 Task: Assign Person0000000129 as Assignee of Child Issue ChildIssue0000000644 of Issue Issue0000000322 in Backlog  in Scrum Project Project0000000065 in Jira. Assign Person0000000129 as Assignee of Child Issue ChildIssue0000000645 of Issue Issue0000000323 in Backlog  in Scrum Project Project0000000065 in Jira. Assign Person0000000130 as Assignee of Child Issue ChildIssue0000000646 of Issue Issue0000000323 in Backlog  in Scrum Project Project0000000065 in Jira. Assign Person0000000130 as Assignee of Child Issue ChildIssue0000000647 of Issue Issue0000000324 in Backlog  in Scrum Project Project0000000065 in Jira. Assign Person0000000130 as Assignee of Child Issue ChildIssue0000000648 of Issue Issue0000000324 in Backlog  in Scrum Project Project0000000065 in Jira
Action: Mouse moved to (1118, 441)
Screenshot: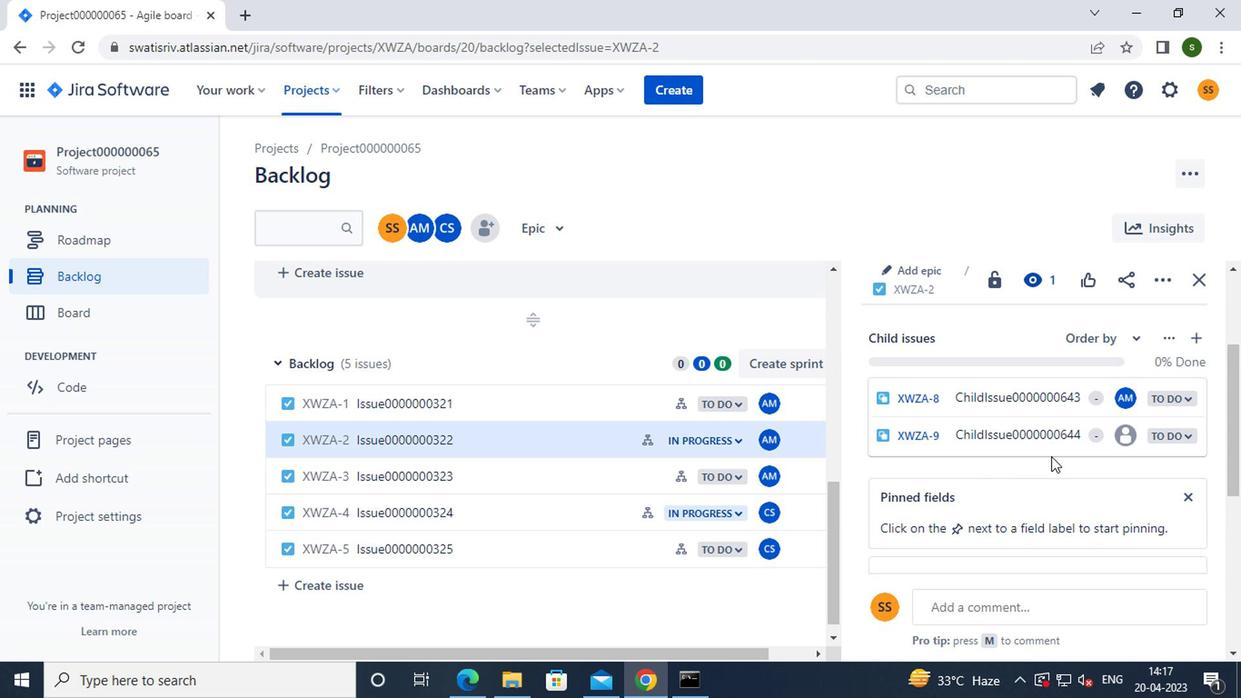 
Action: Mouse pressed left at (1118, 441)
Screenshot: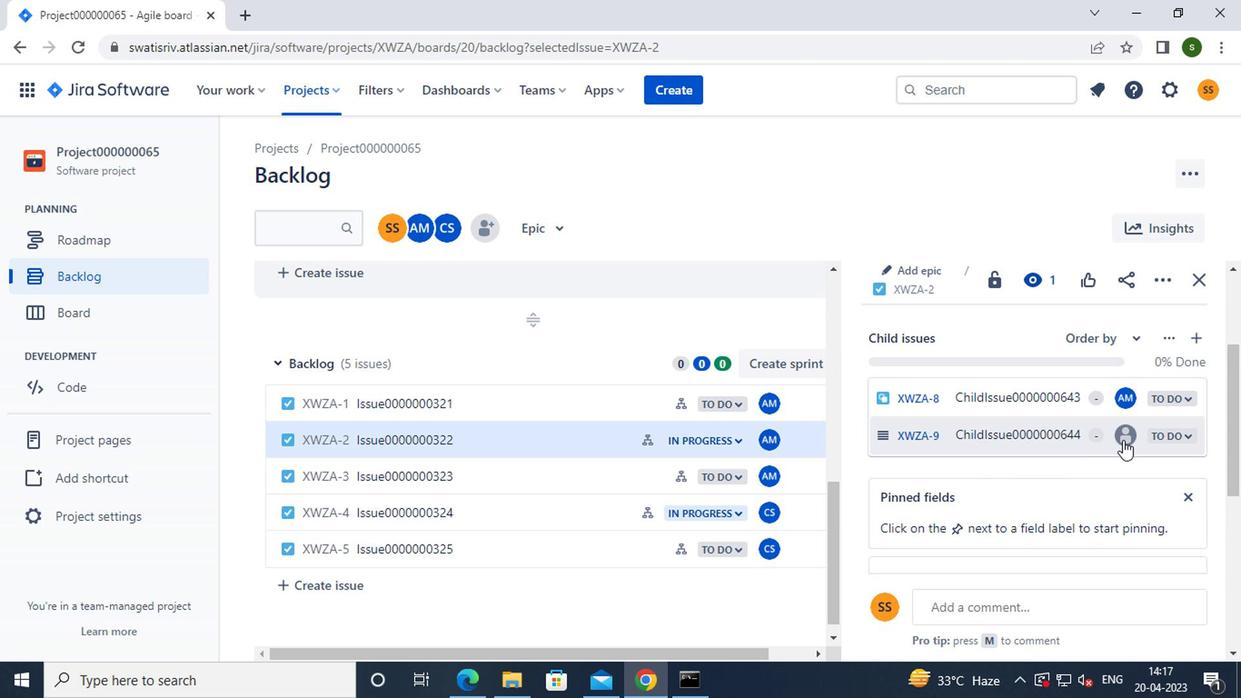 
Action: Mouse moved to (916, 481)
Screenshot: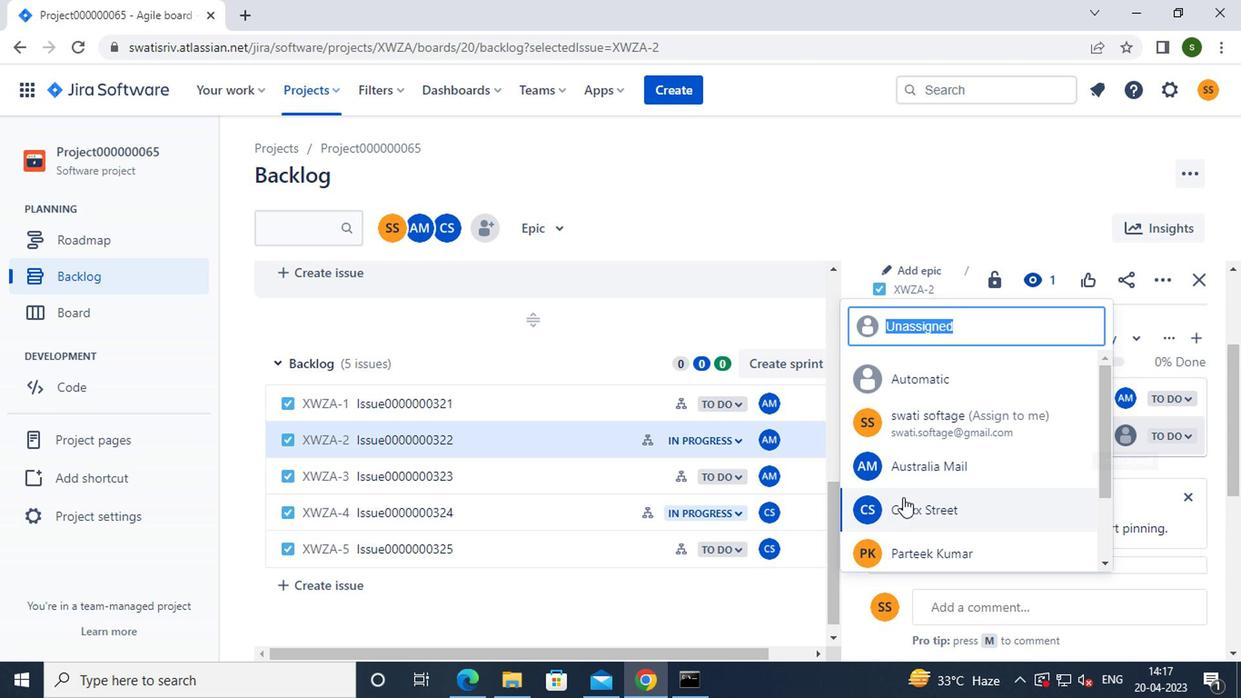 
Action: Mouse pressed left at (916, 481)
Screenshot: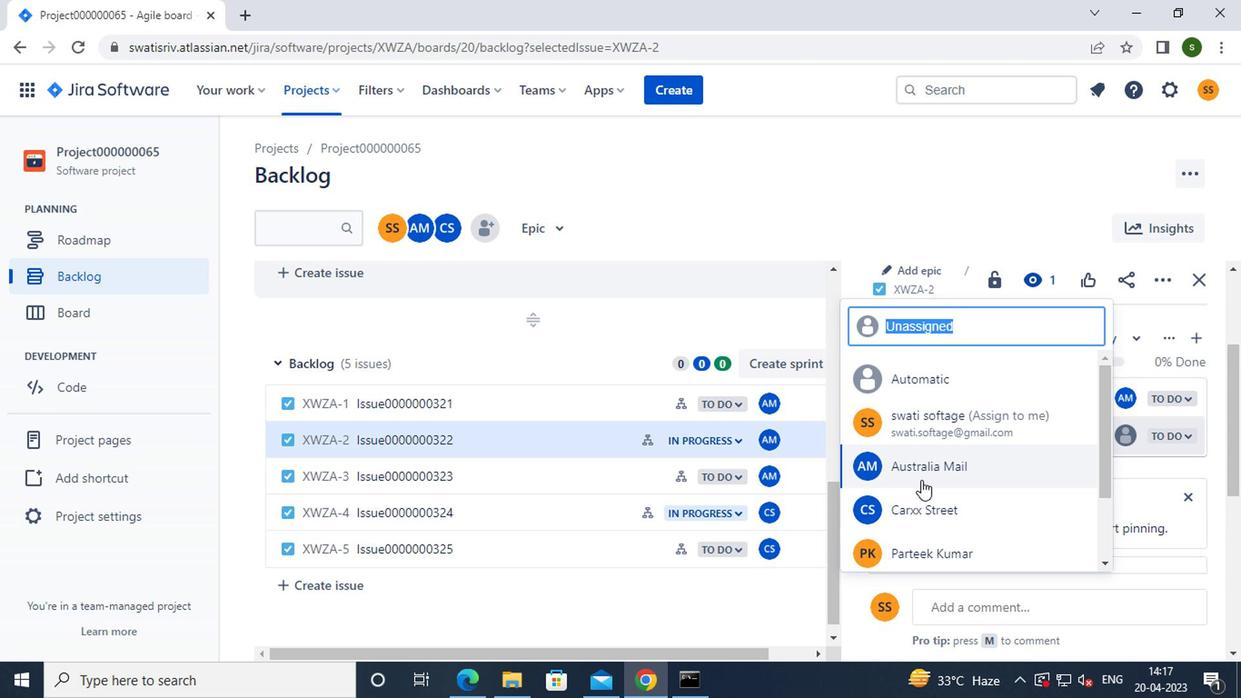 
Action: Mouse moved to (590, 478)
Screenshot: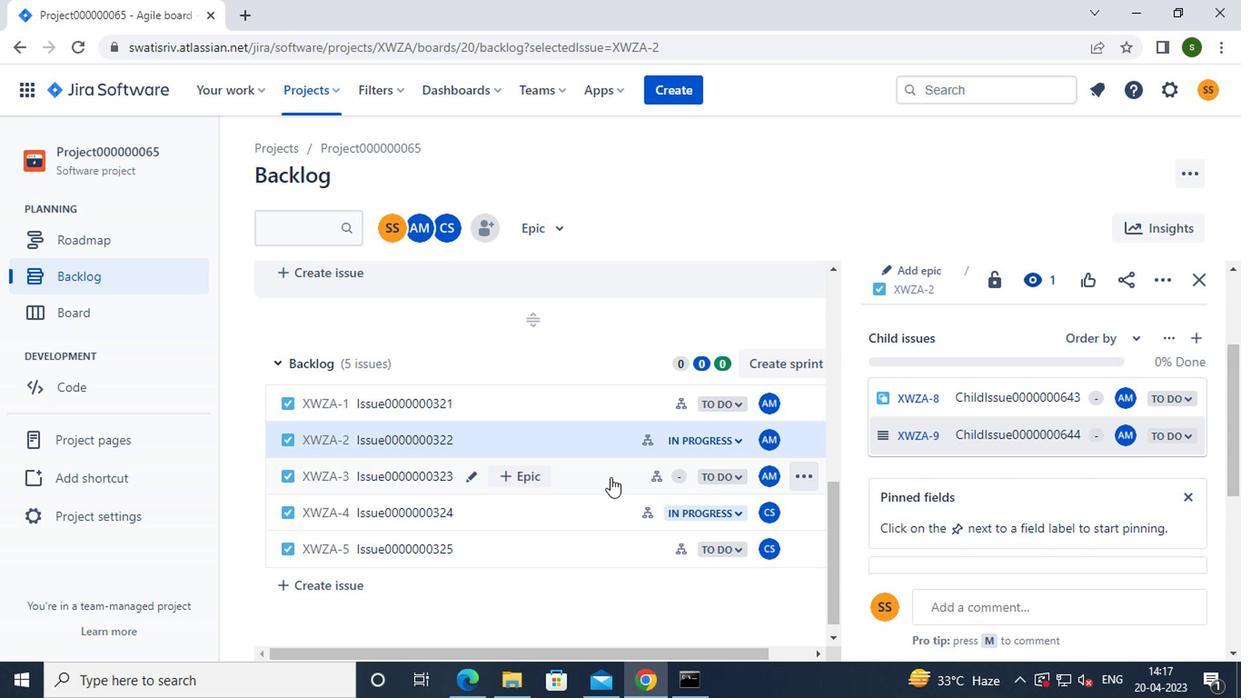 
Action: Mouse pressed left at (590, 478)
Screenshot: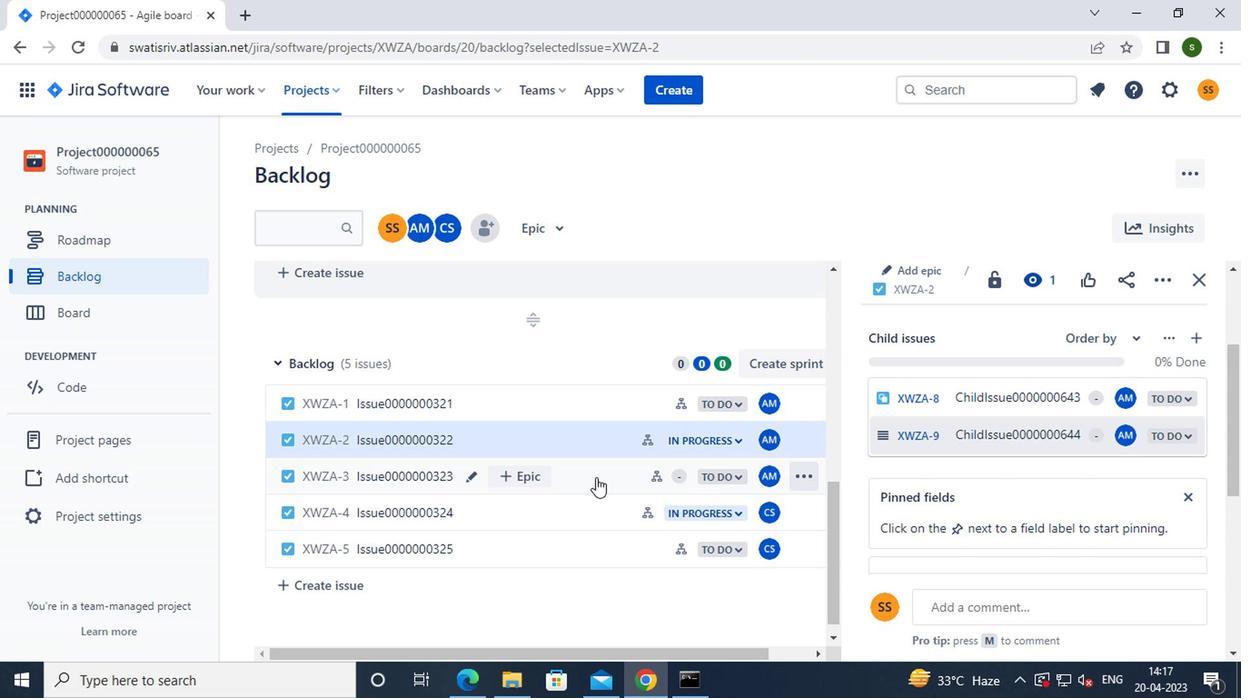 
Action: Mouse moved to (1013, 486)
Screenshot: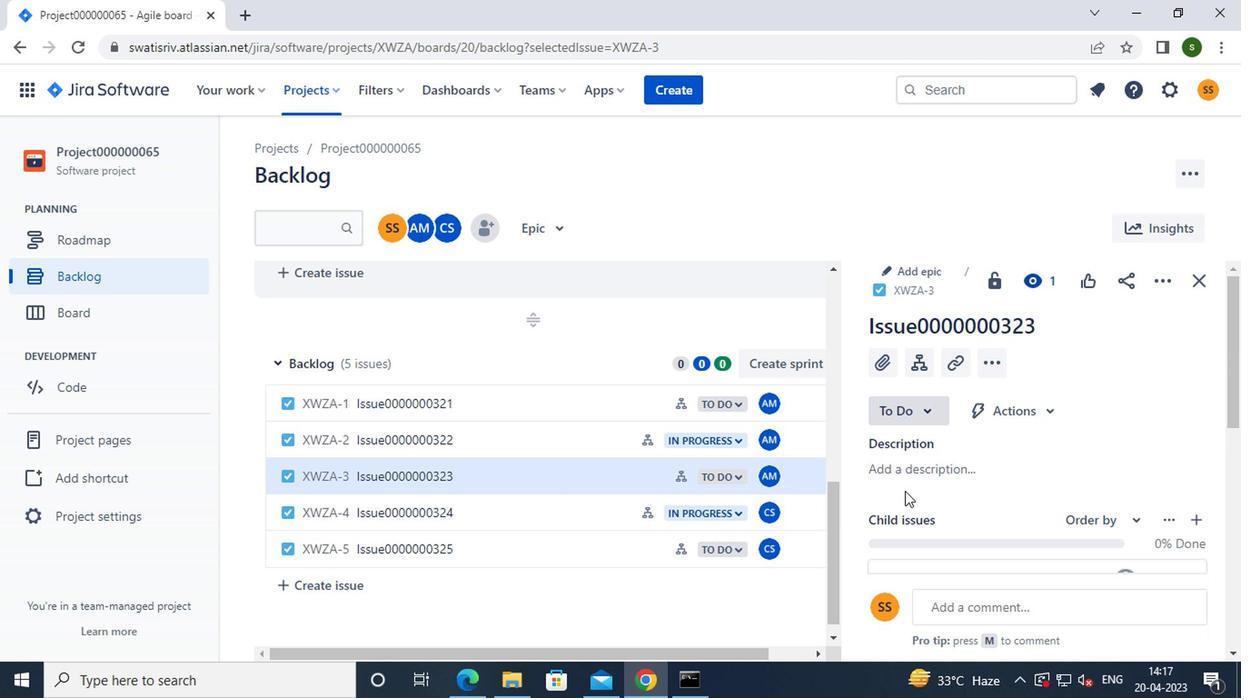 
Action: Mouse scrolled (1013, 484) with delta (0, -1)
Screenshot: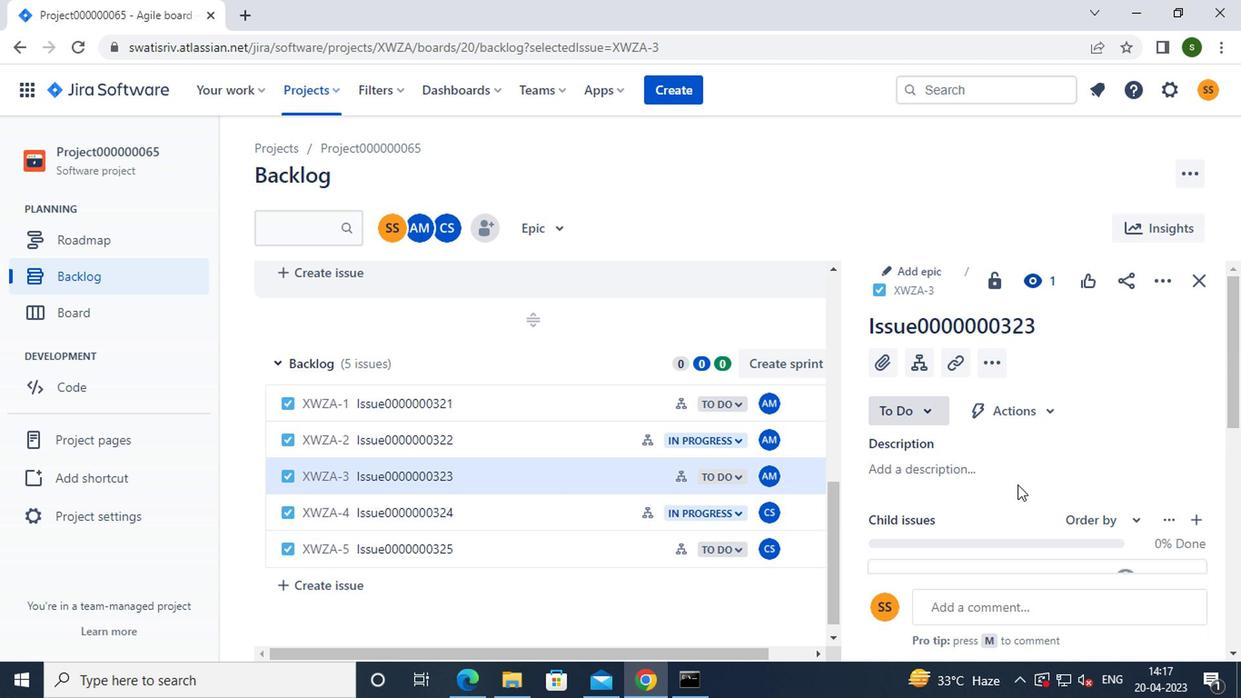 
Action: Mouse scrolled (1013, 484) with delta (0, -1)
Screenshot: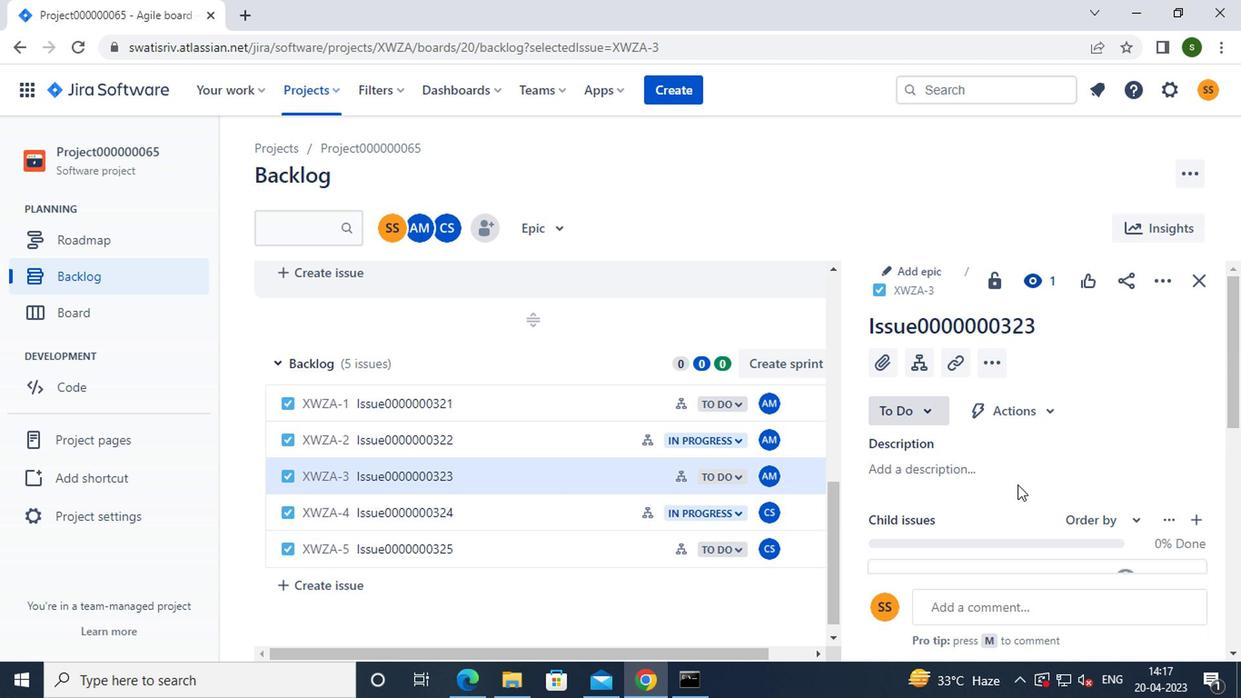 
Action: Mouse scrolled (1013, 484) with delta (0, -1)
Screenshot: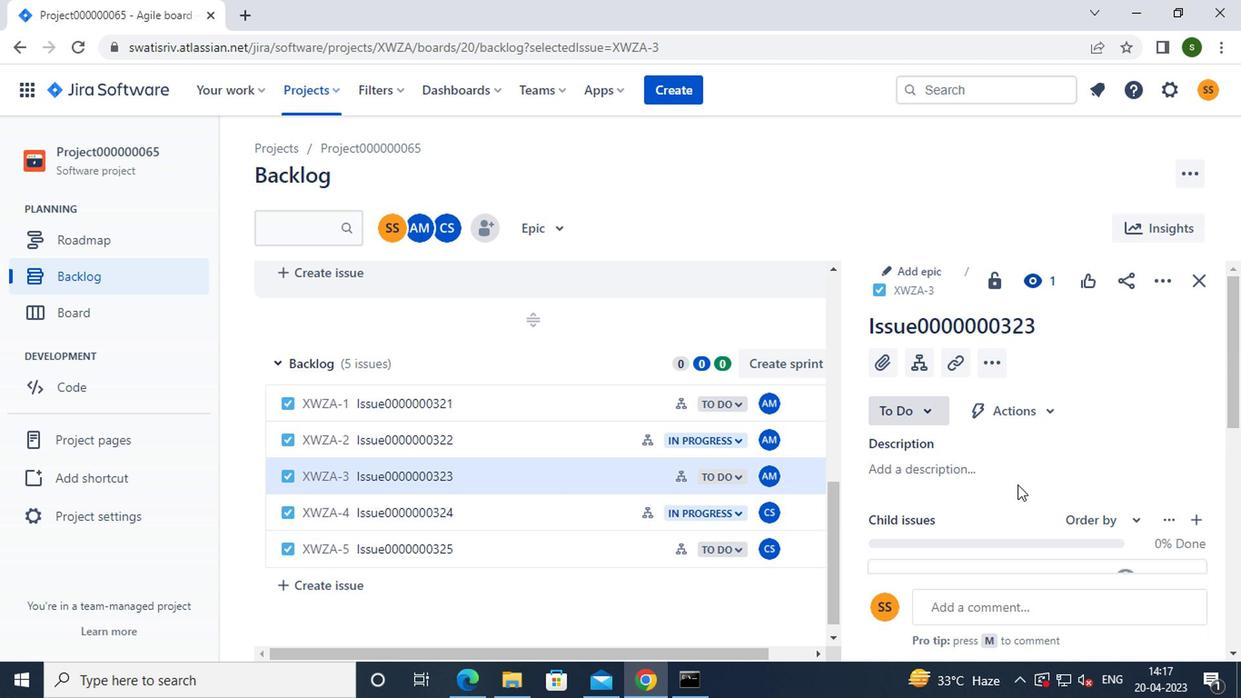 
Action: Mouse moved to (1040, 457)
Screenshot: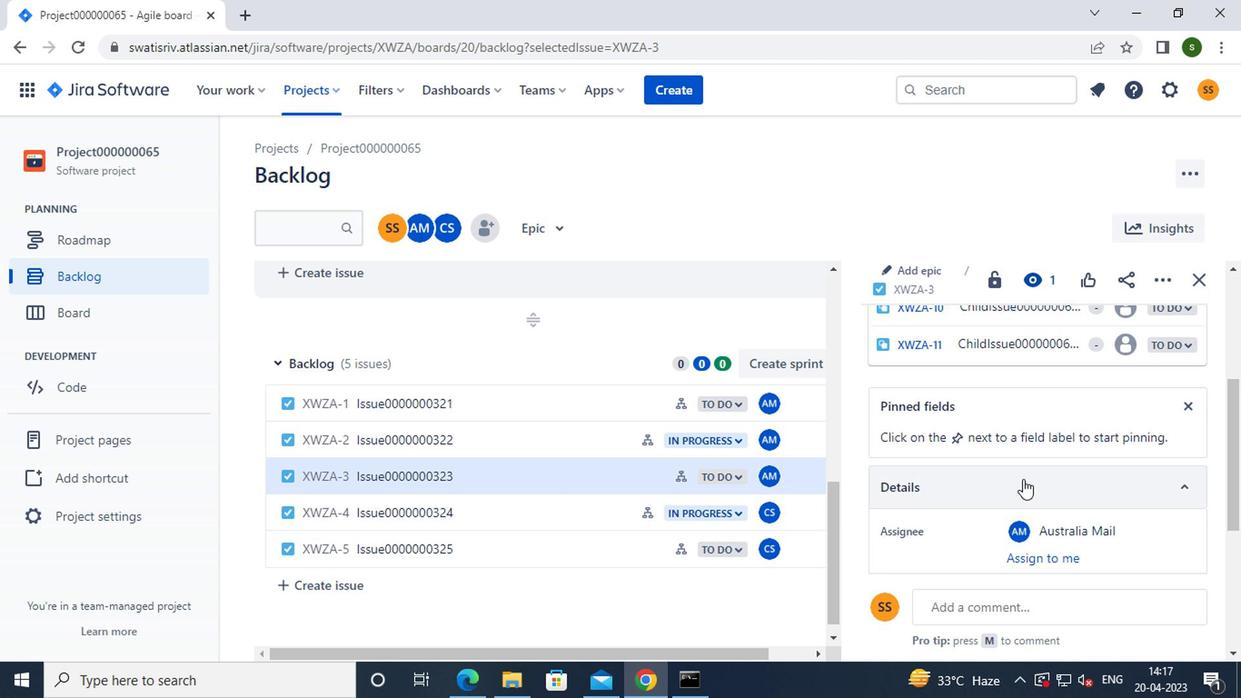 
Action: Mouse scrolled (1040, 459) with delta (0, 1)
Screenshot: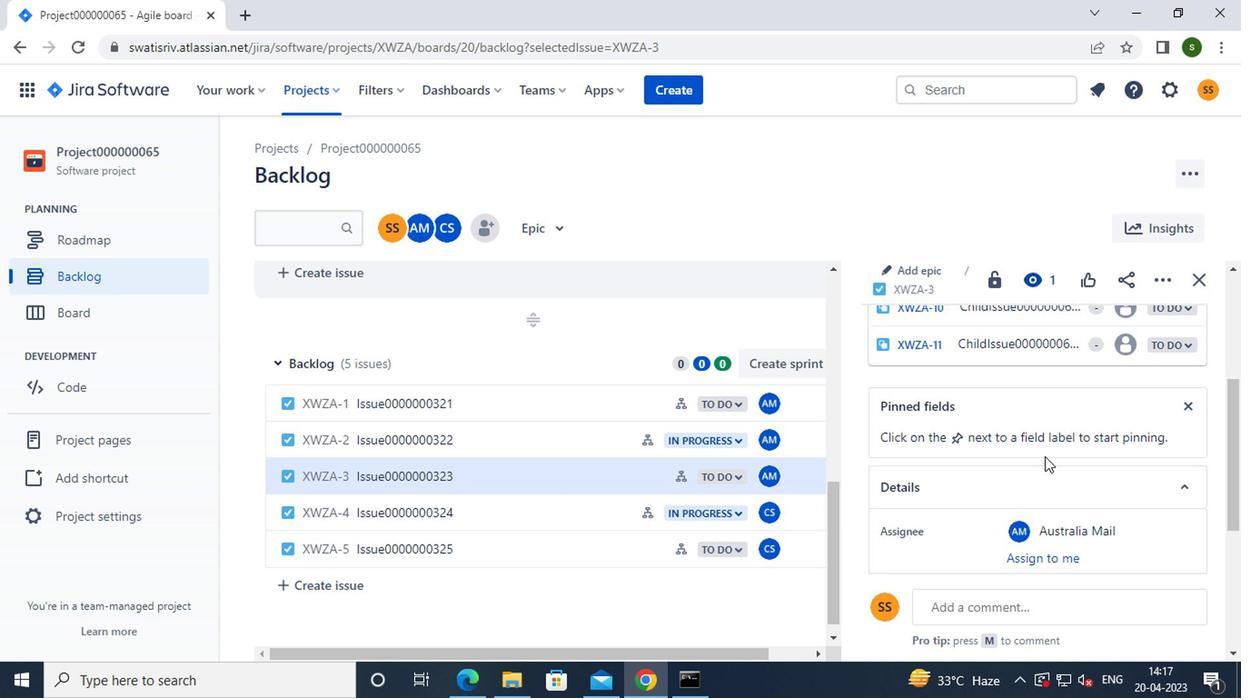 
Action: Mouse moved to (1123, 409)
Screenshot: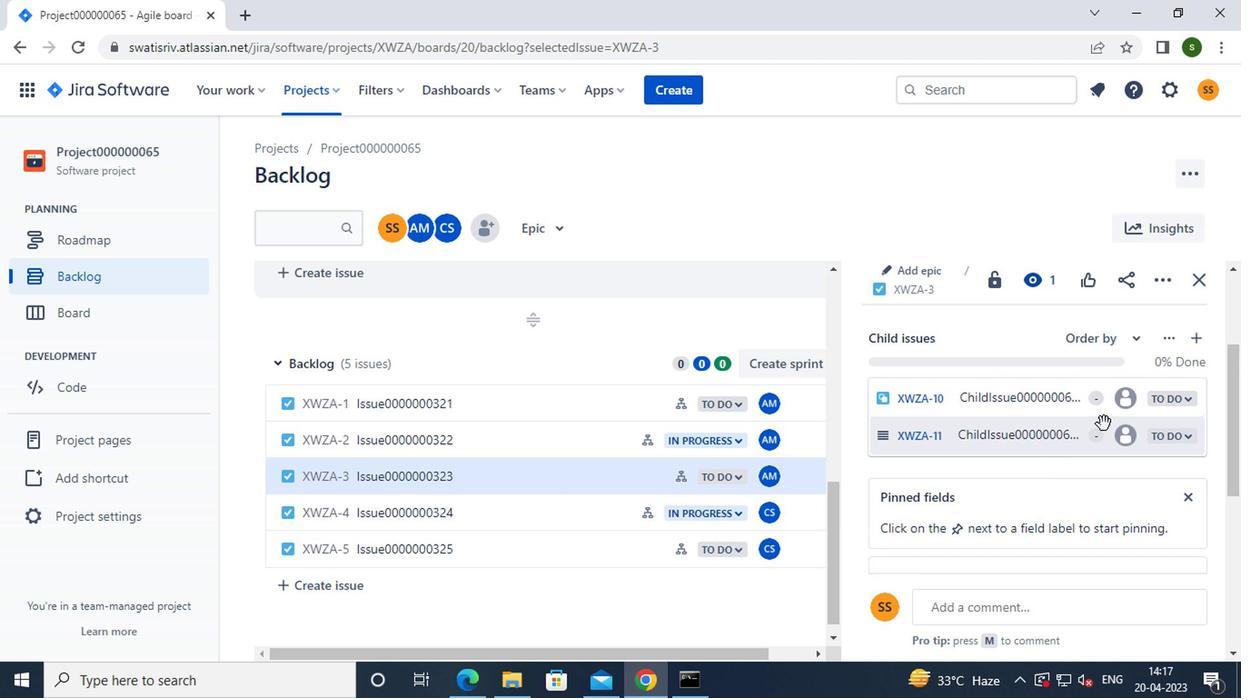 
Action: Mouse pressed left at (1123, 409)
Screenshot: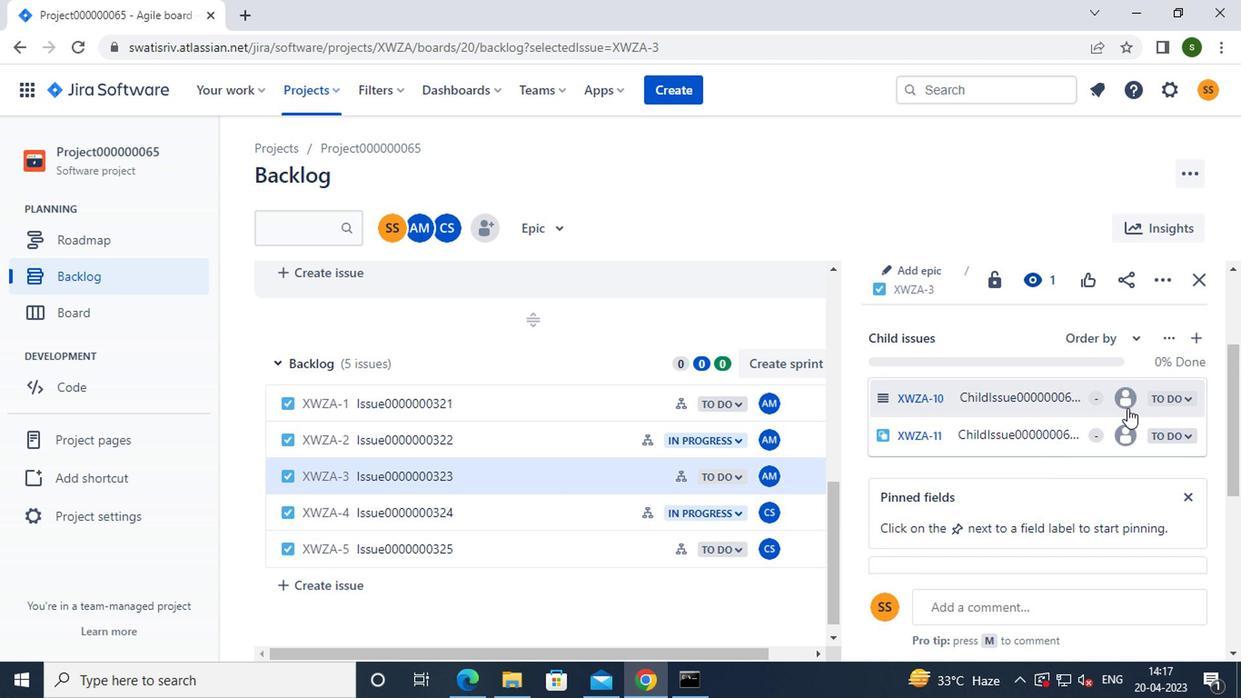 
Action: Mouse moved to (975, 434)
Screenshot: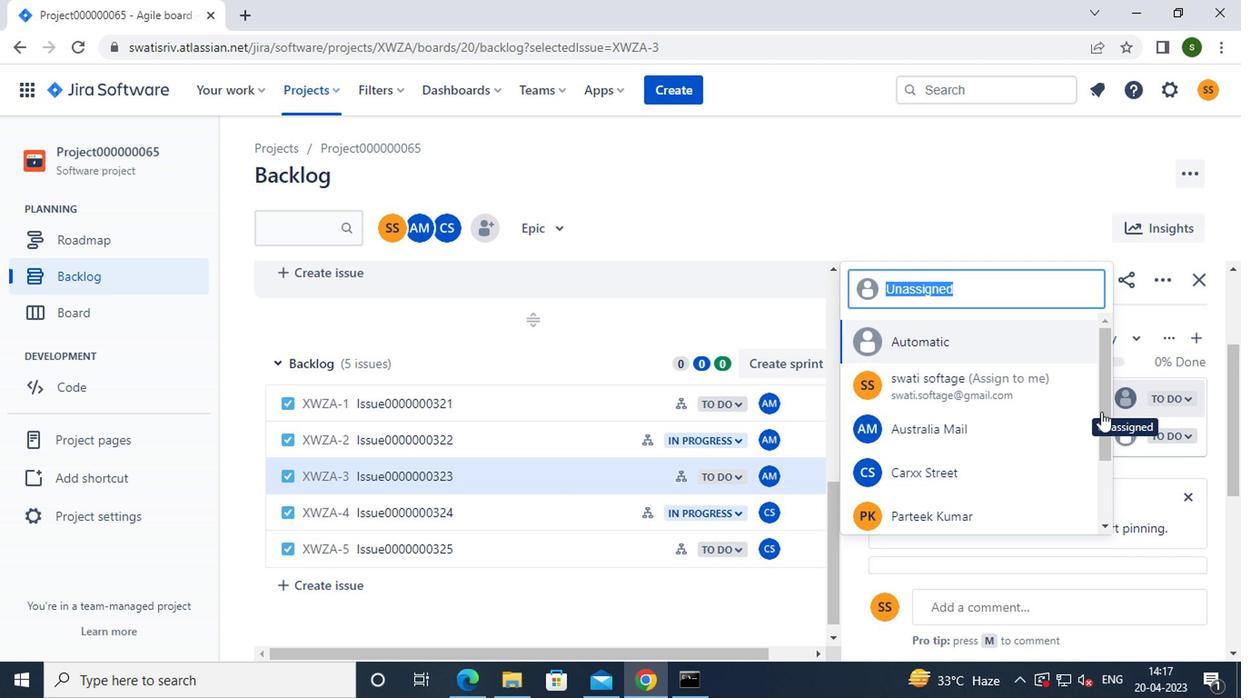 
Action: Mouse pressed left at (975, 434)
Screenshot: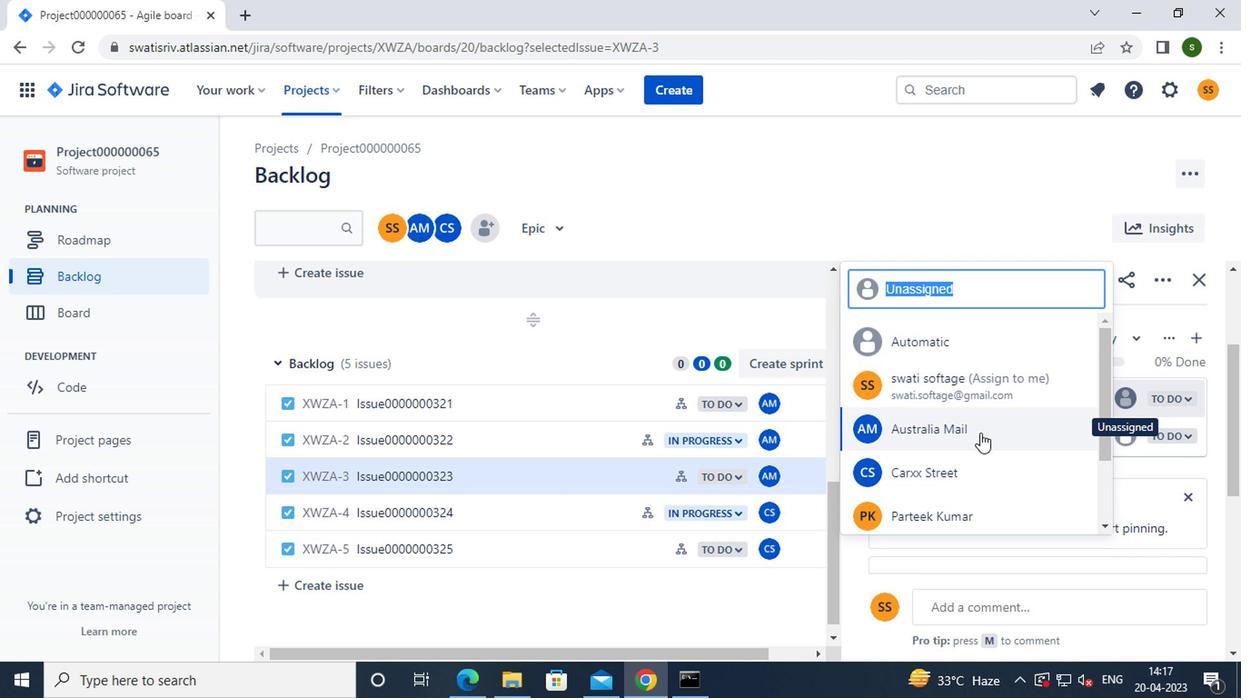 
Action: Mouse moved to (1122, 437)
Screenshot: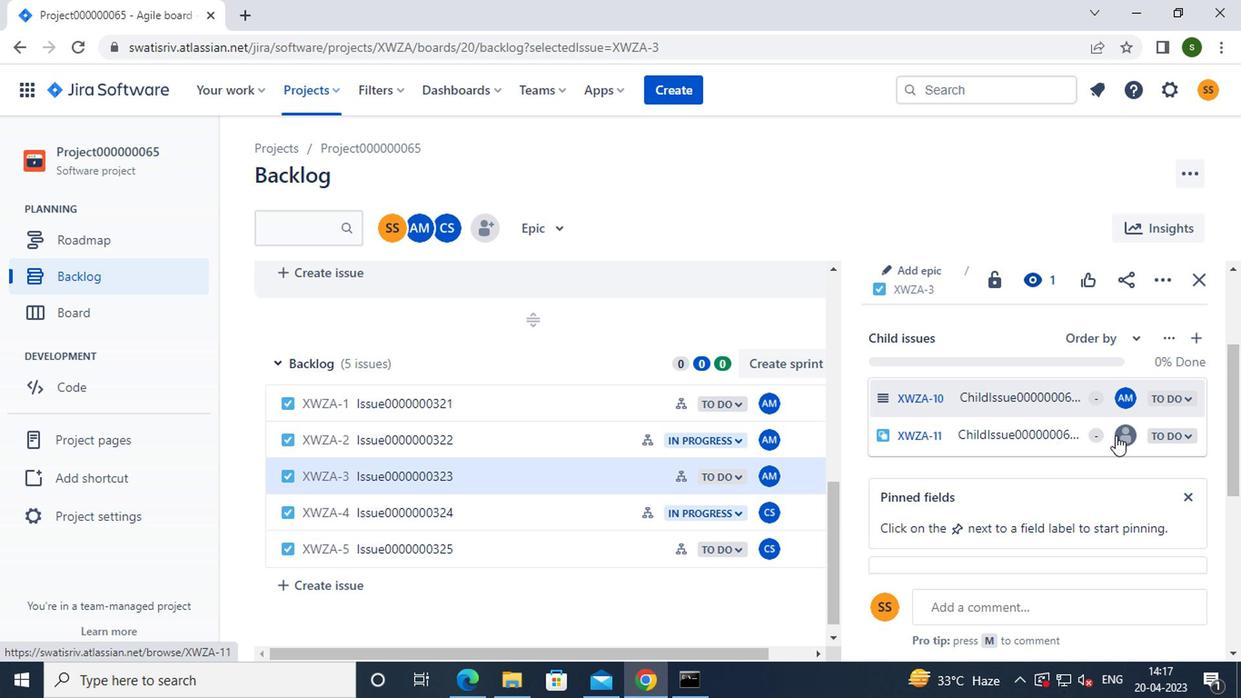 
Action: Mouse pressed left at (1122, 437)
Screenshot: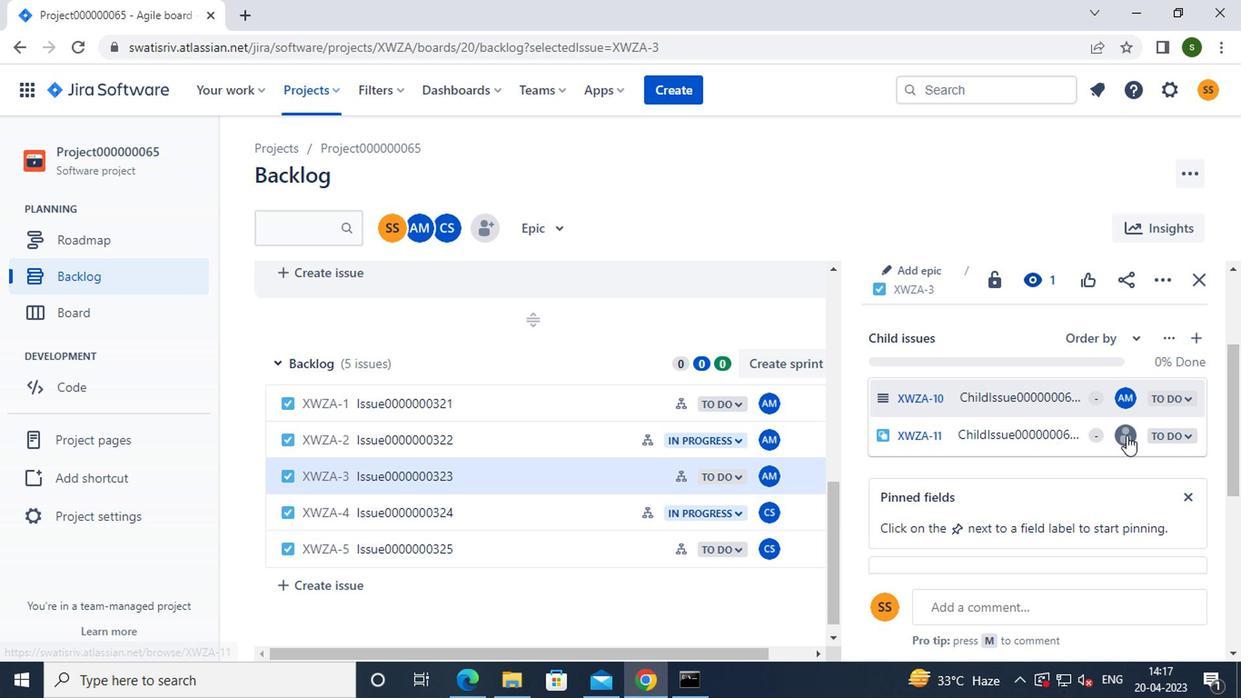 
Action: Mouse moved to (912, 513)
Screenshot: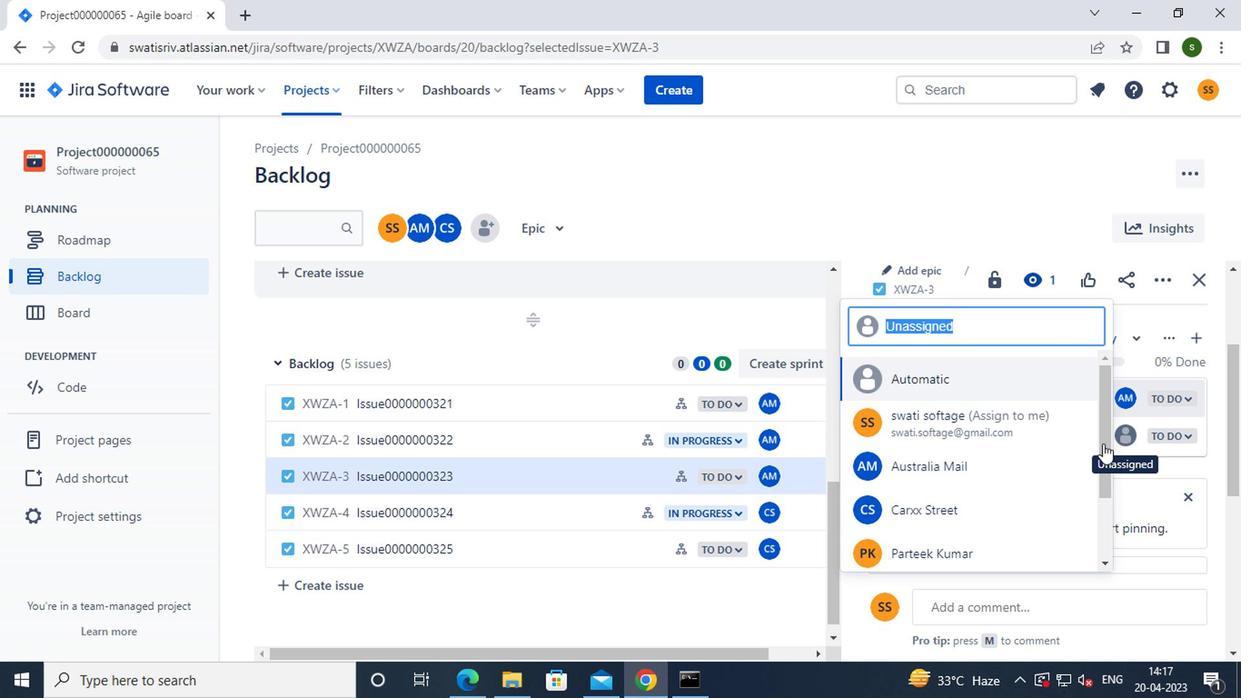
Action: Mouse pressed left at (912, 513)
Screenshot: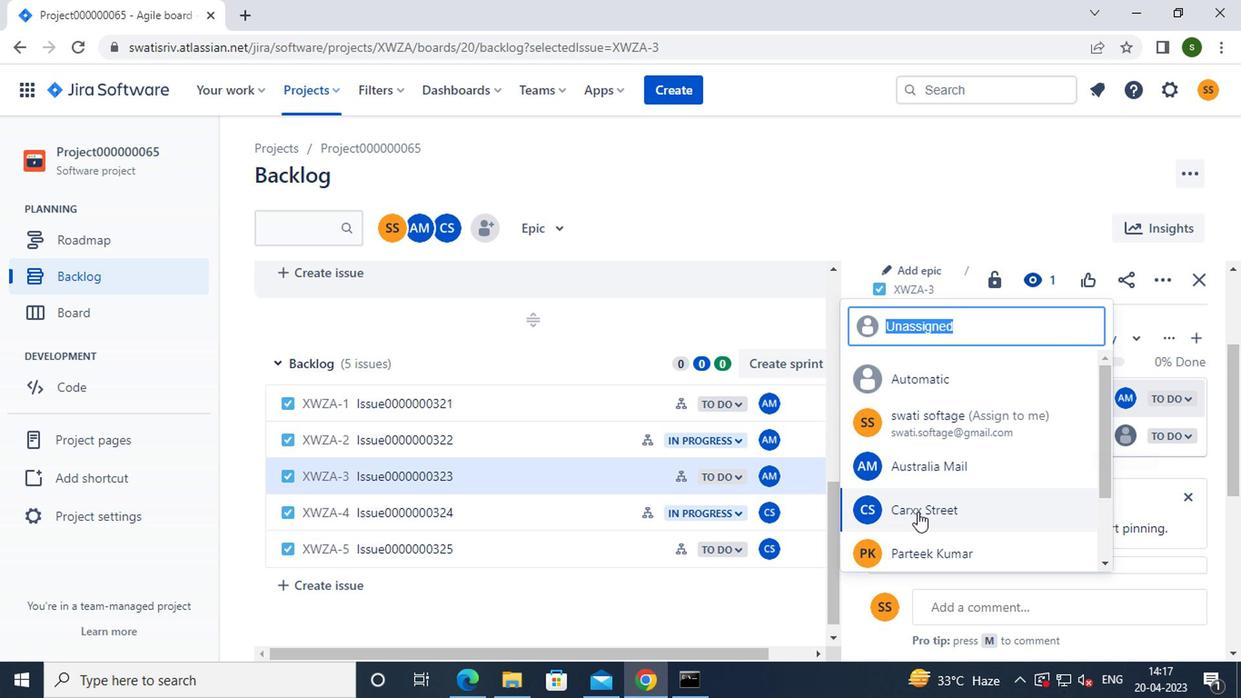 
Action: Mouse moved to (590, 509)
Screenshot: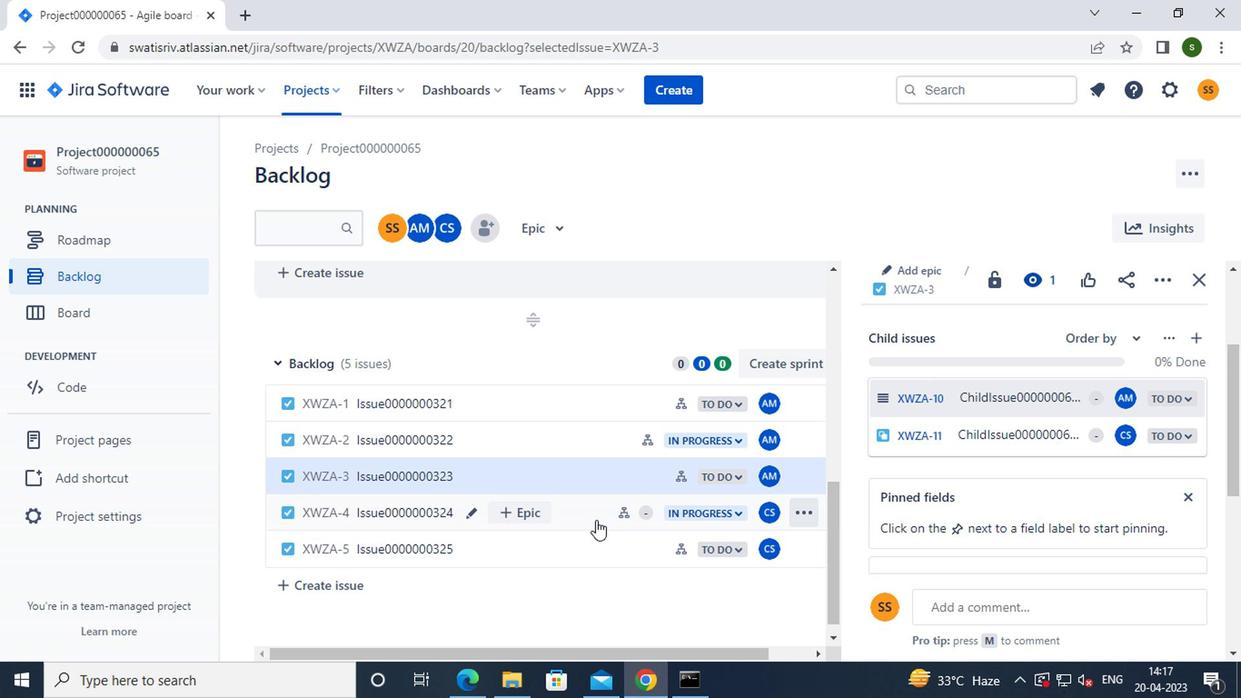 
Action: Mouse pressed left at (590, 509)
Screenshot: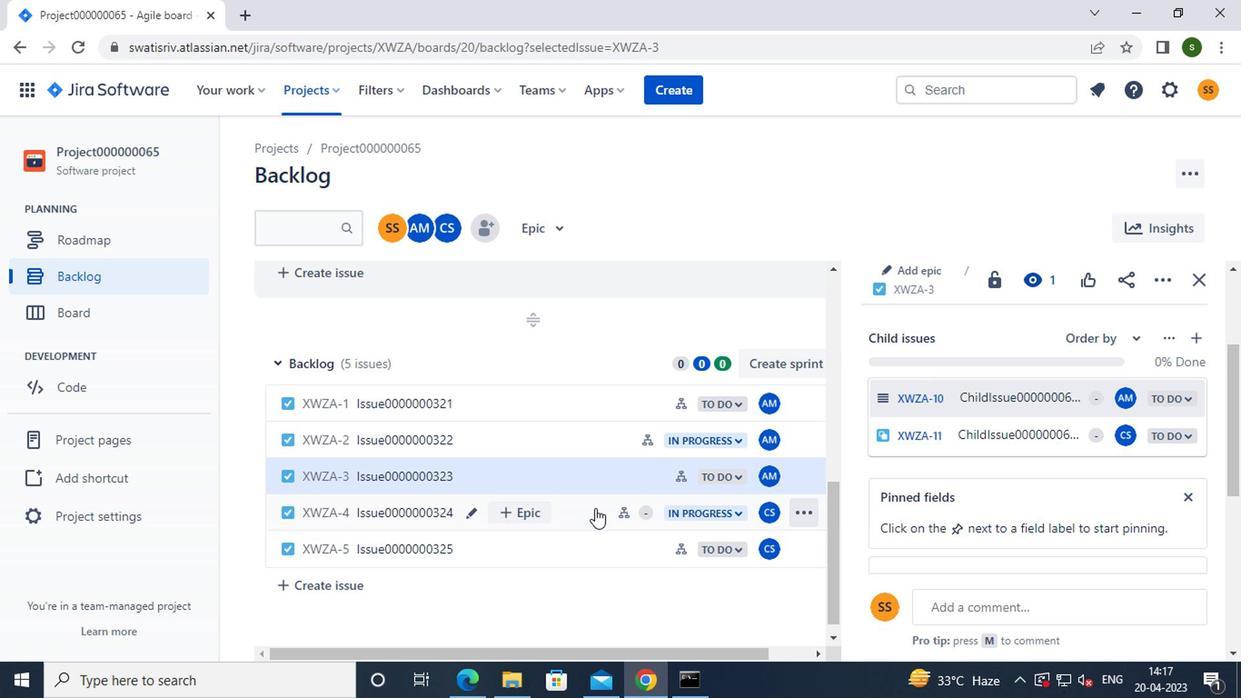 
Action: Mouse moved to (1046, 490)
Screenshot: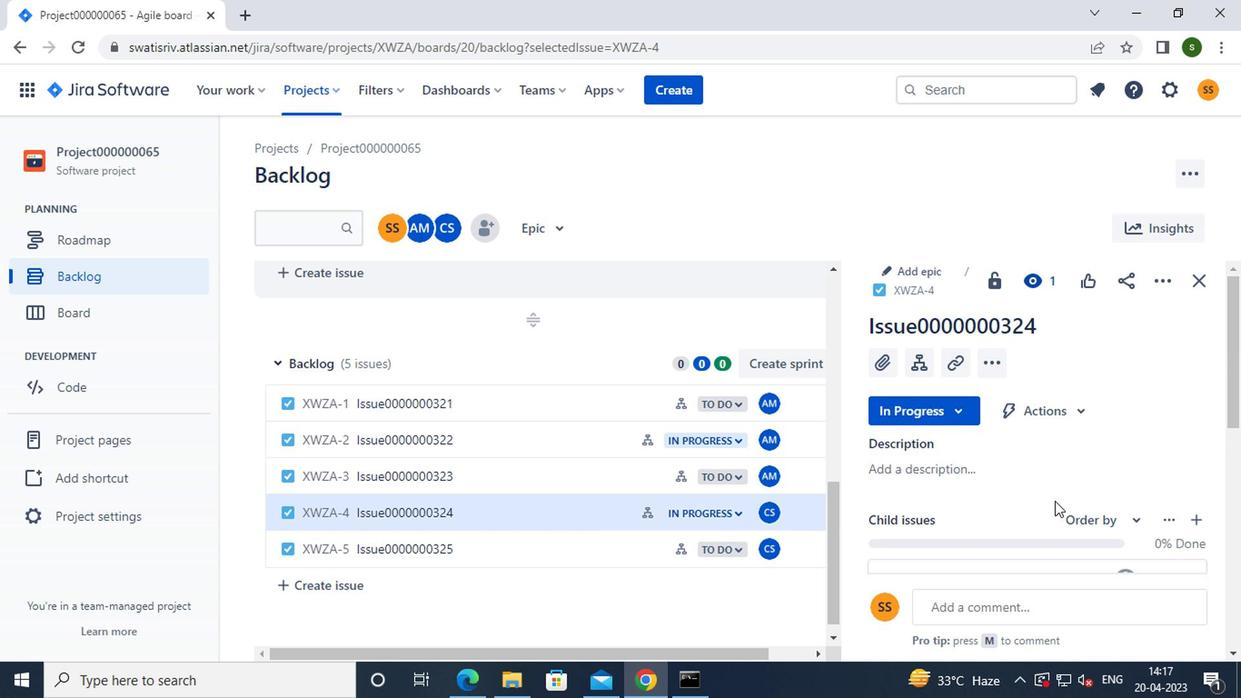
Action: Mouse scrolled (1046, 489) with delta (0, -1)
Screenshot: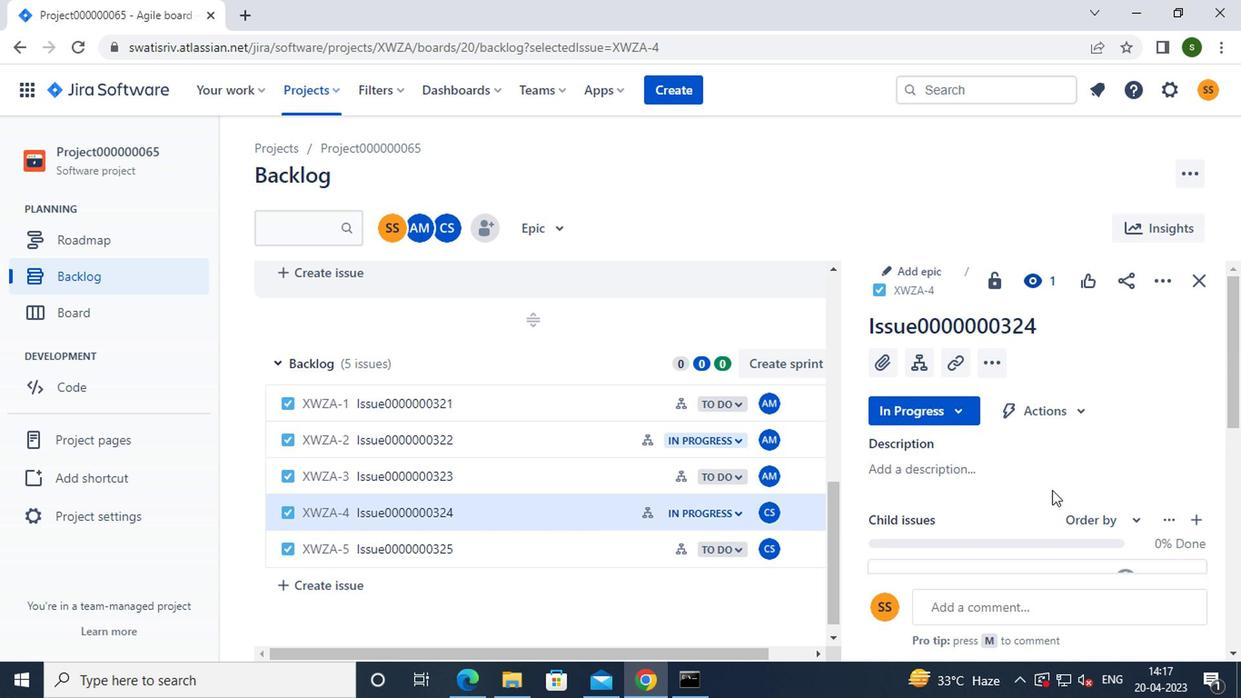 
Action: Mouse scrolled (1046, 489) with delta (0, -1)
Screenshot: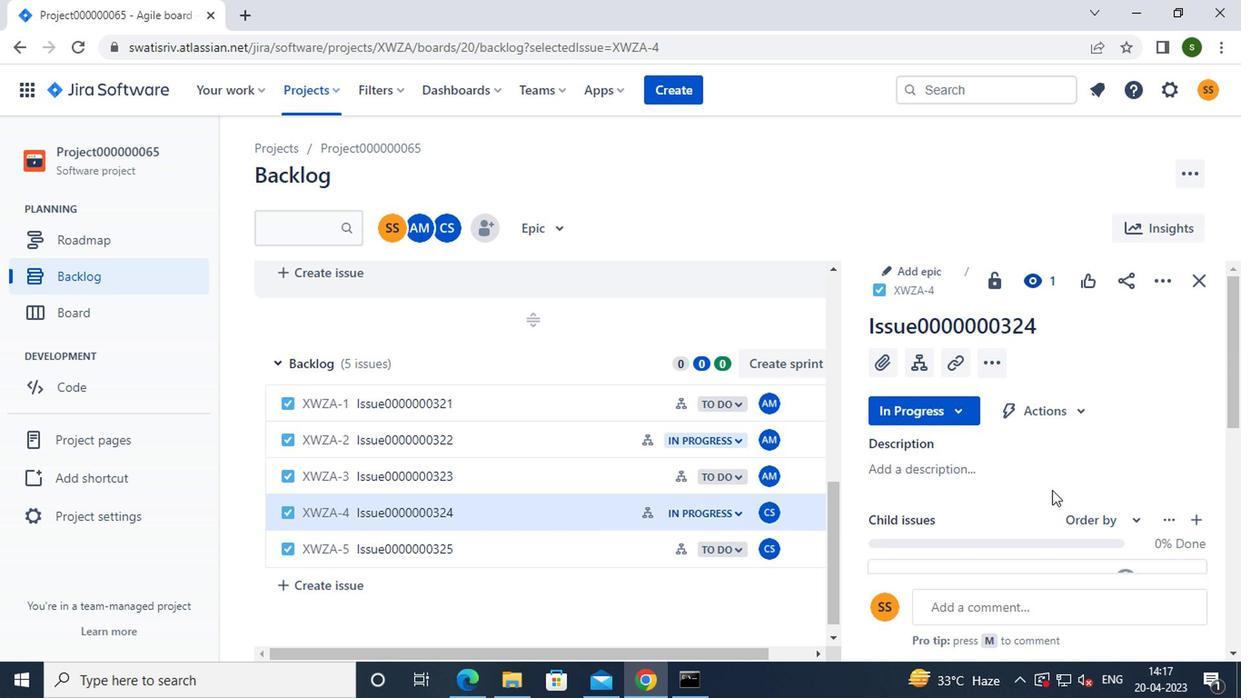 
Action: Mouse moved to (1116, 400)
Screenshot: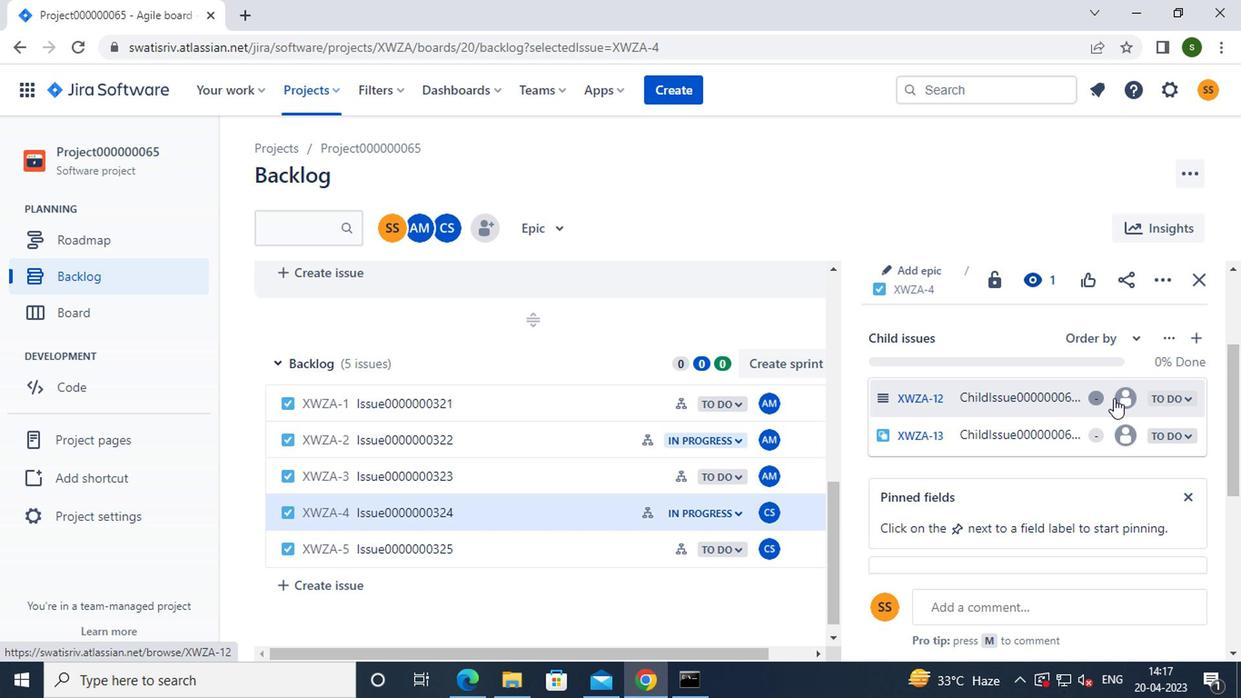 
Action: Mouse pressed left at (1116, 400)
Screenshot: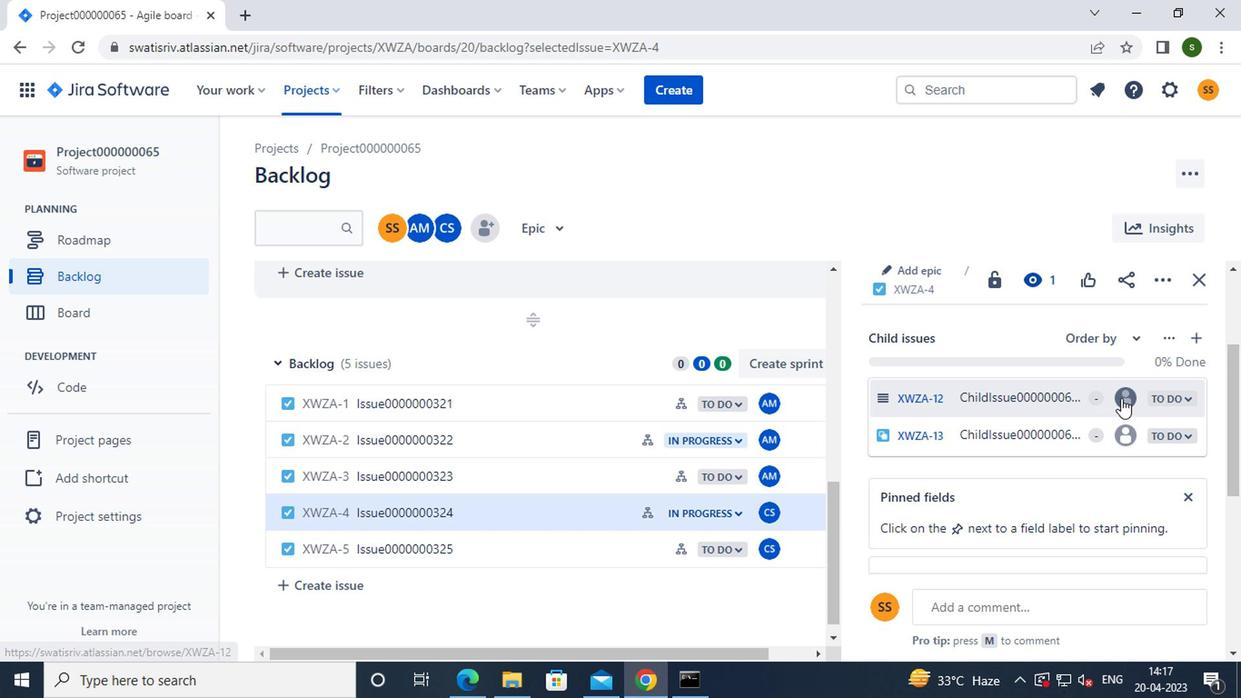 
Action: Mouse moved to (956, 469)
Screenshot: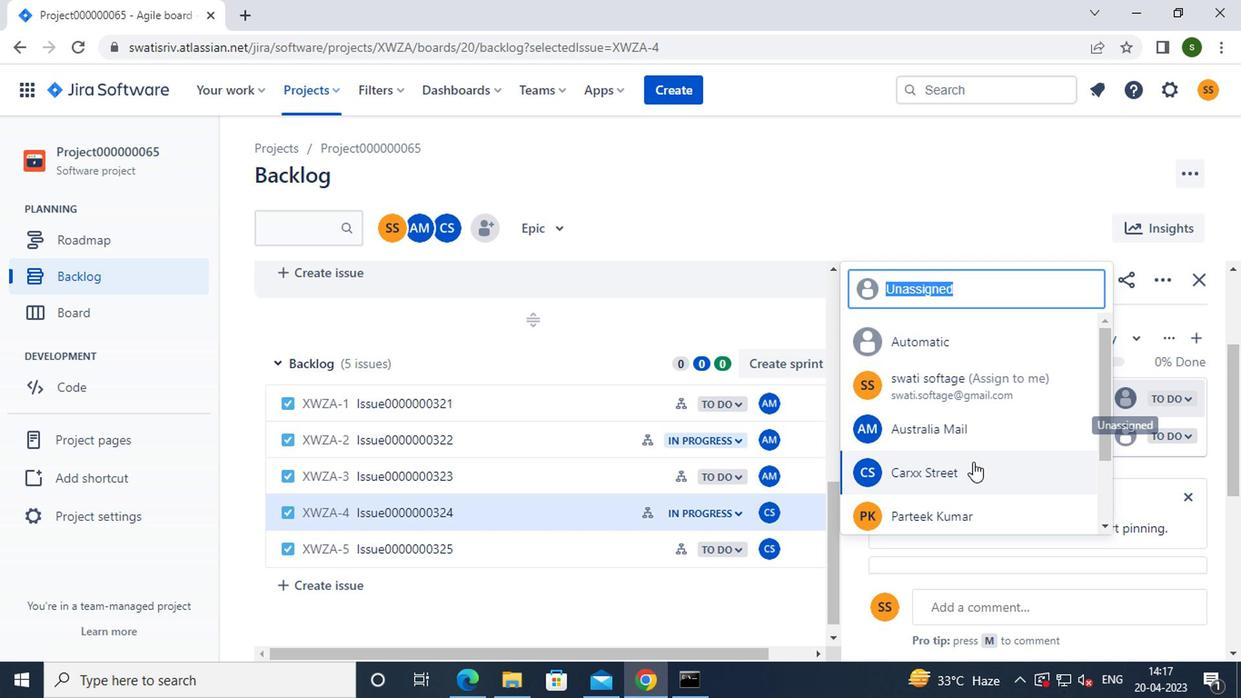 
Action: Mouse pressed left at (956, 469)
Screenshot: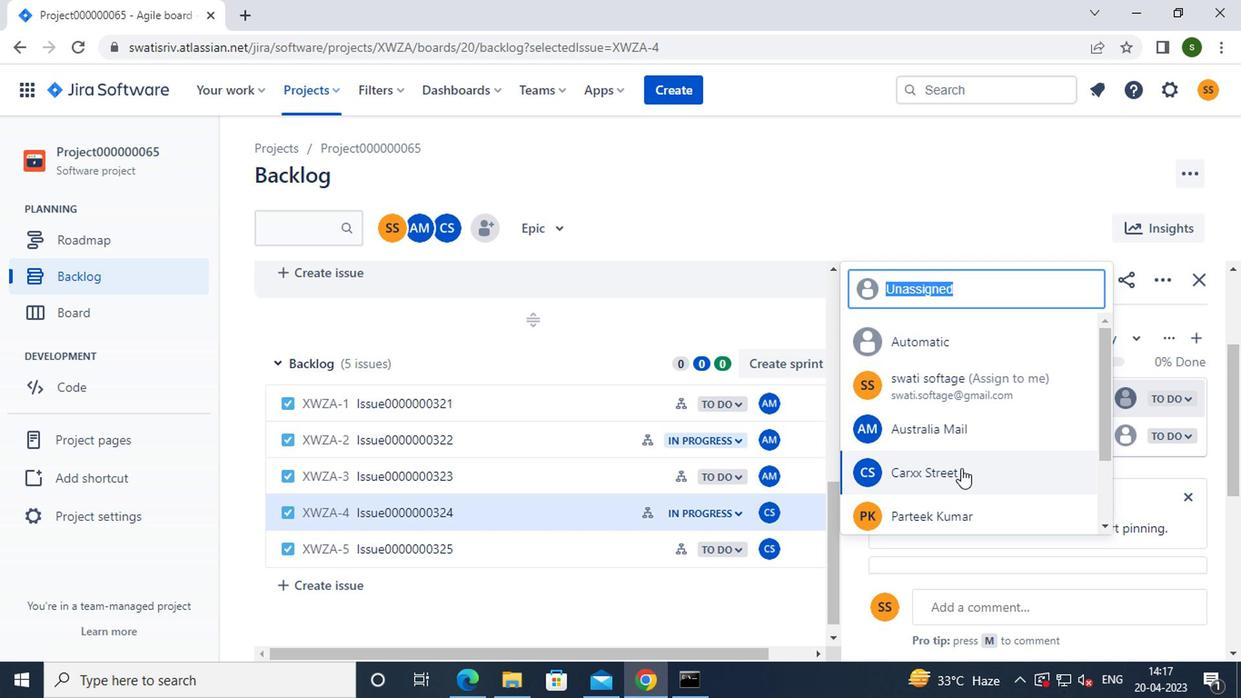 
Action: Mouse moved to (1113, 432)
Screenshot: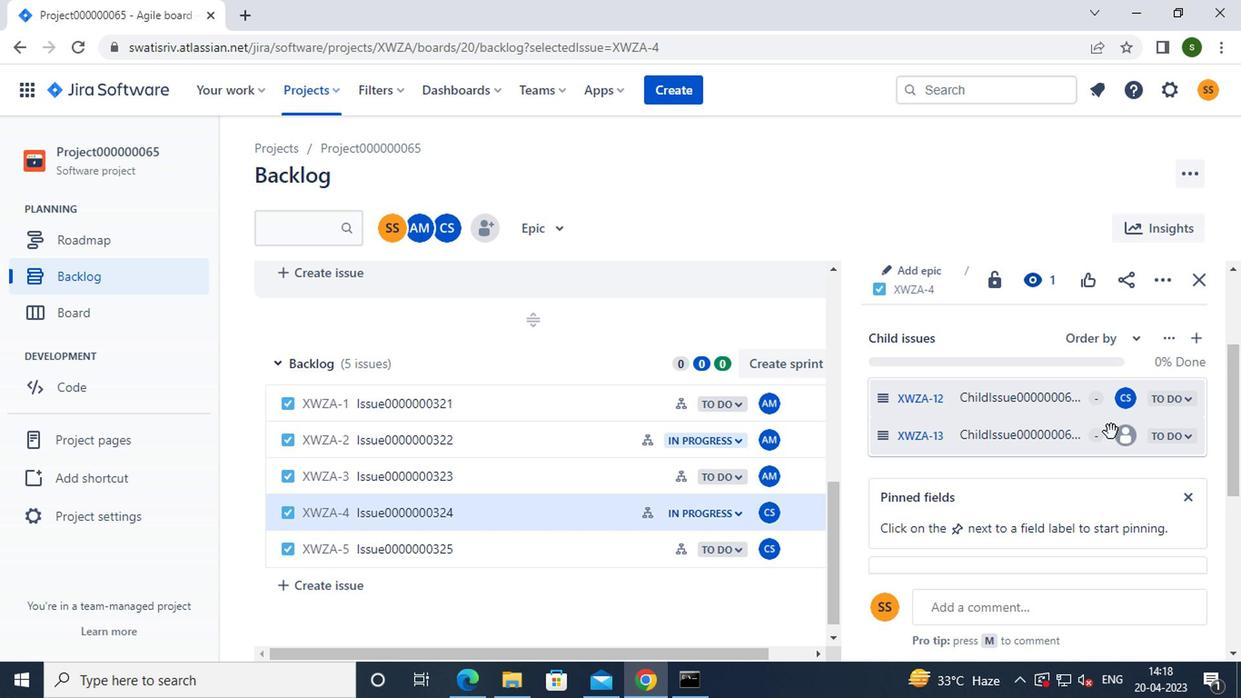 
Action: Mouse pressed left at (1113, 432)
Screenshot: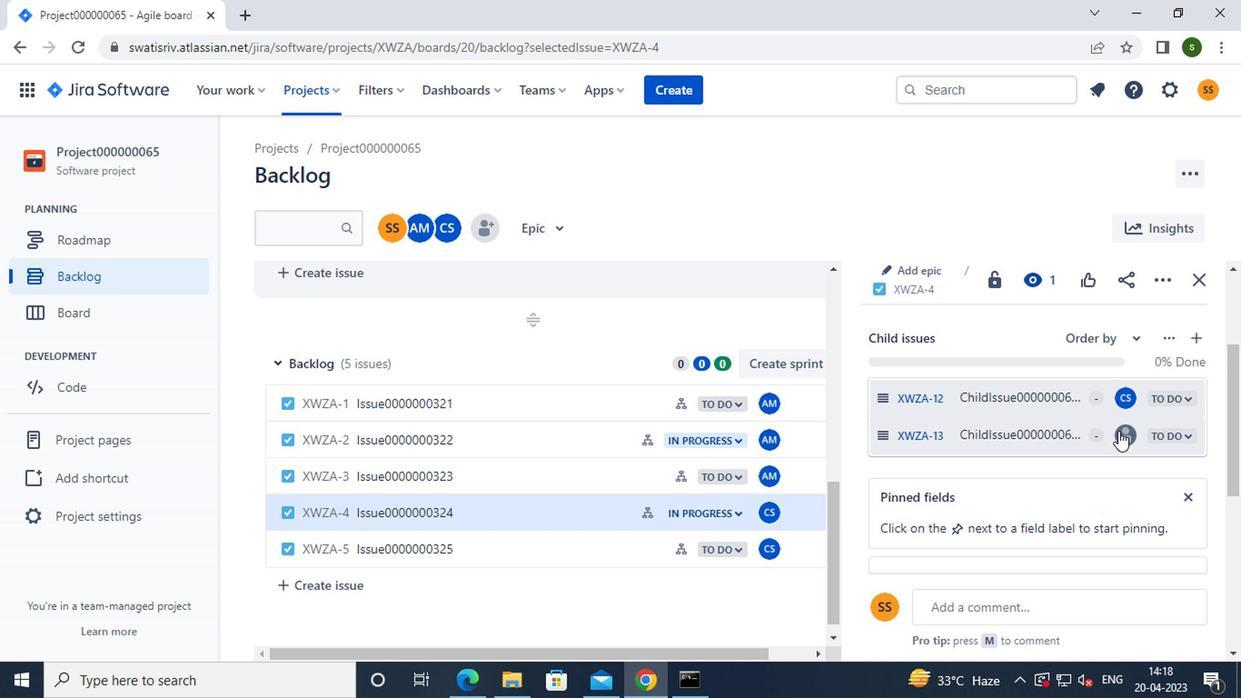 
Action: Mouse moved to (950, 508)
Screenshot: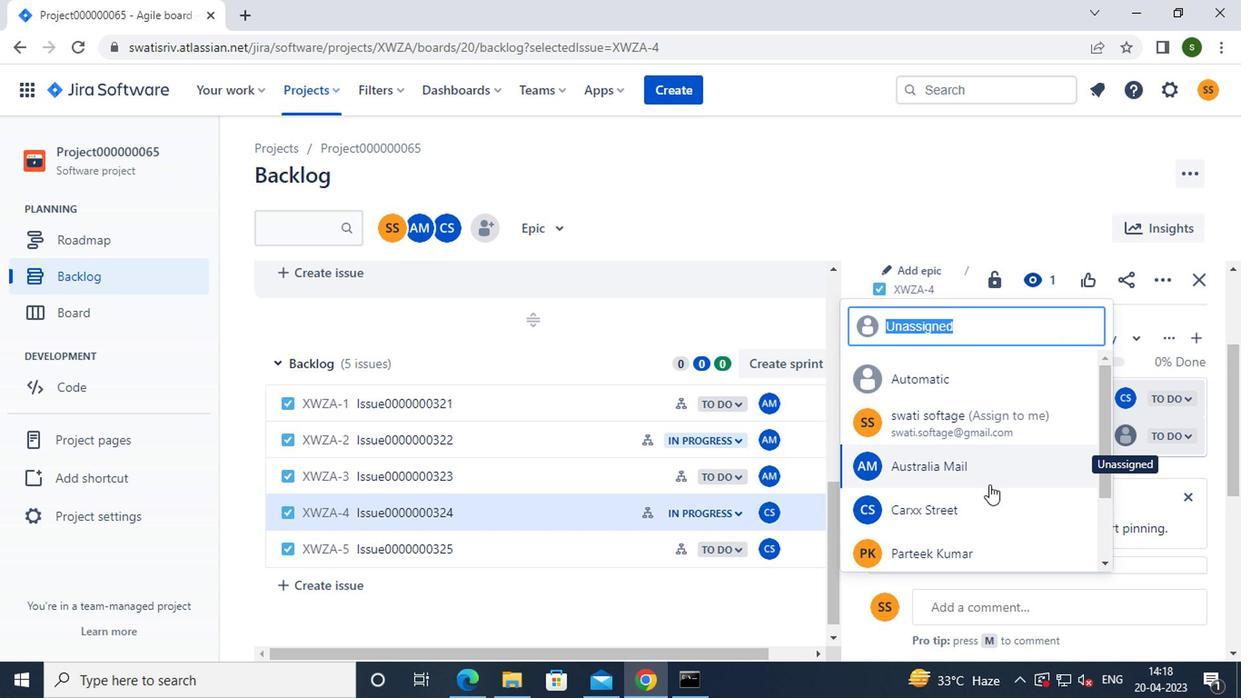 
Action: Mouse pressed left at (950, 508)
Screenshot: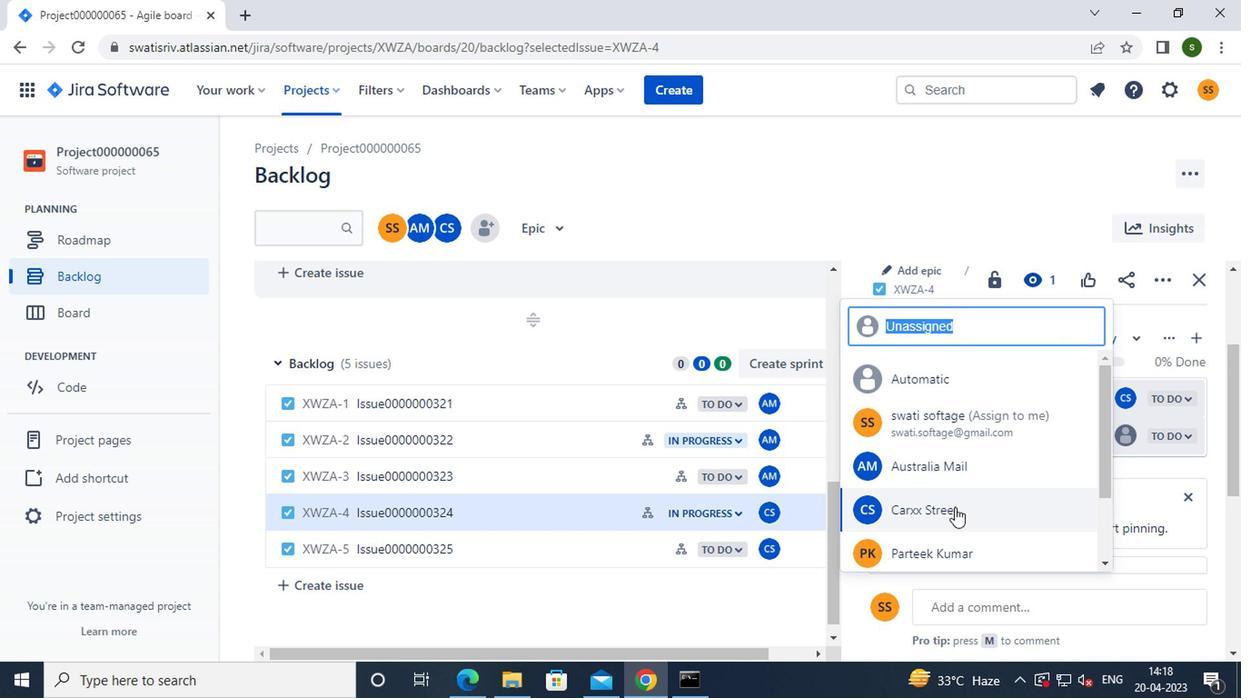 
Action: Mouse moved to (823, 183)
Screenshot: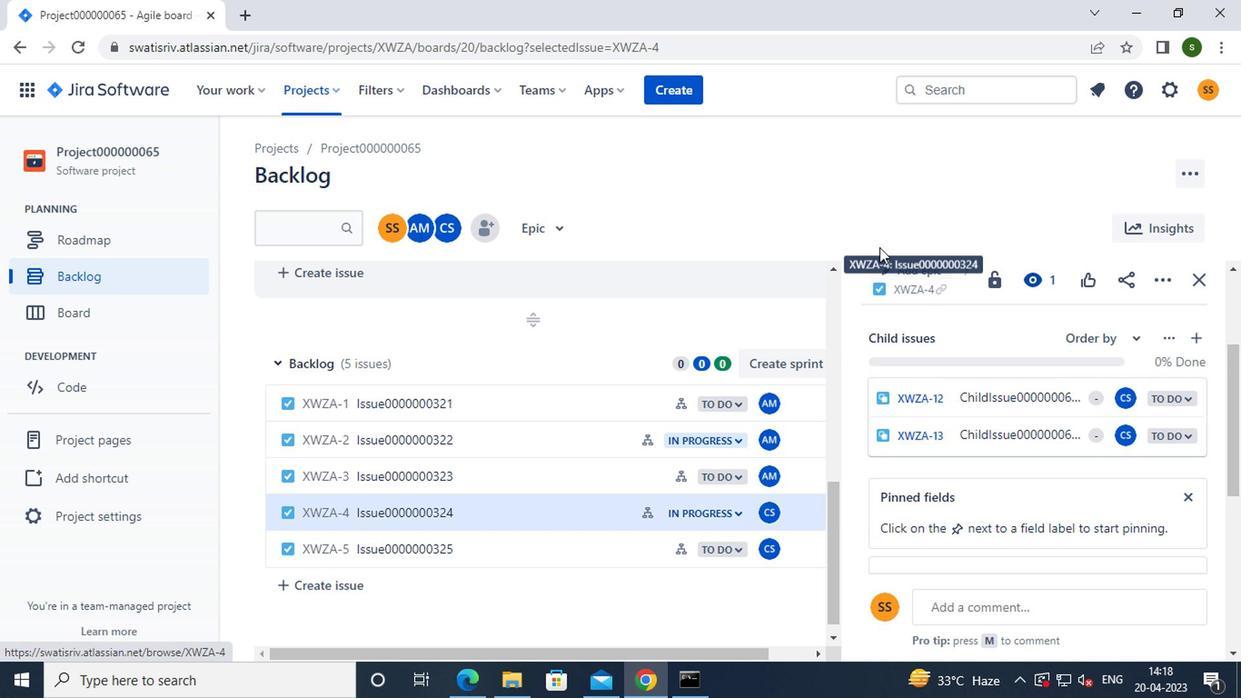 
Action: Key pressed <Key.f8>
Screenshot: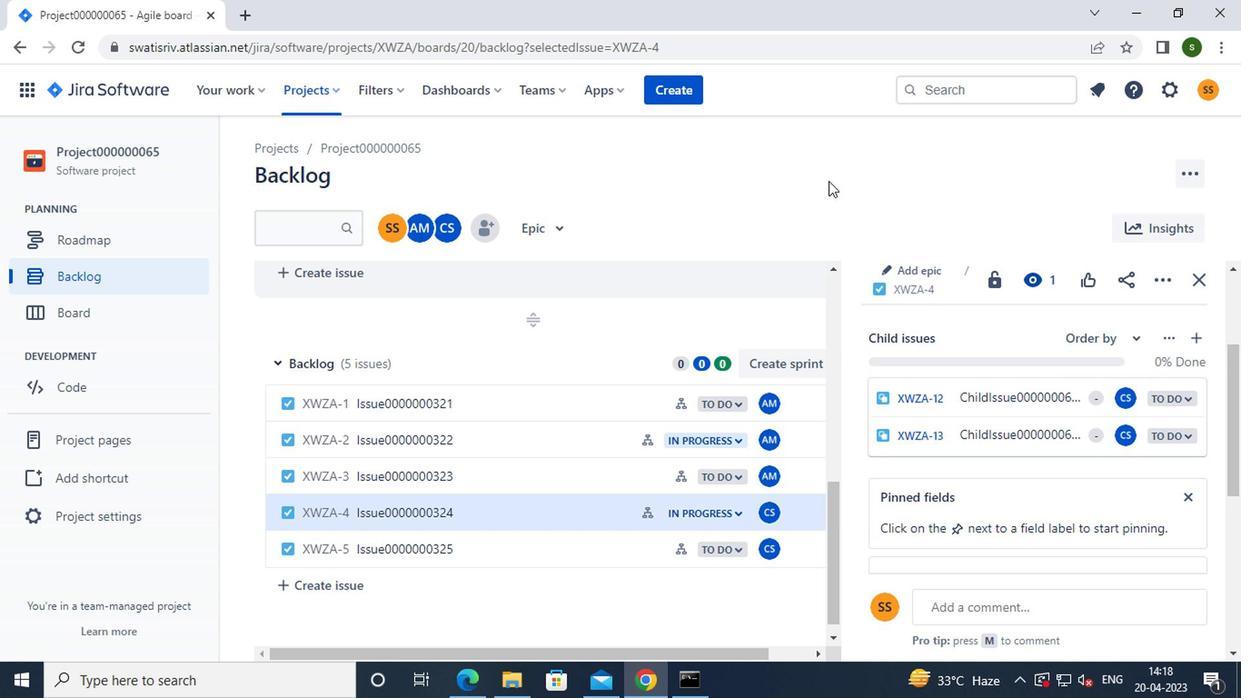 
